 Task: Add Green Label titled Label0021 to Card Card0021 in Board Board0021 in Workspace Development in Trello
Action: Mouse moved to (445, 502)
Screenshot: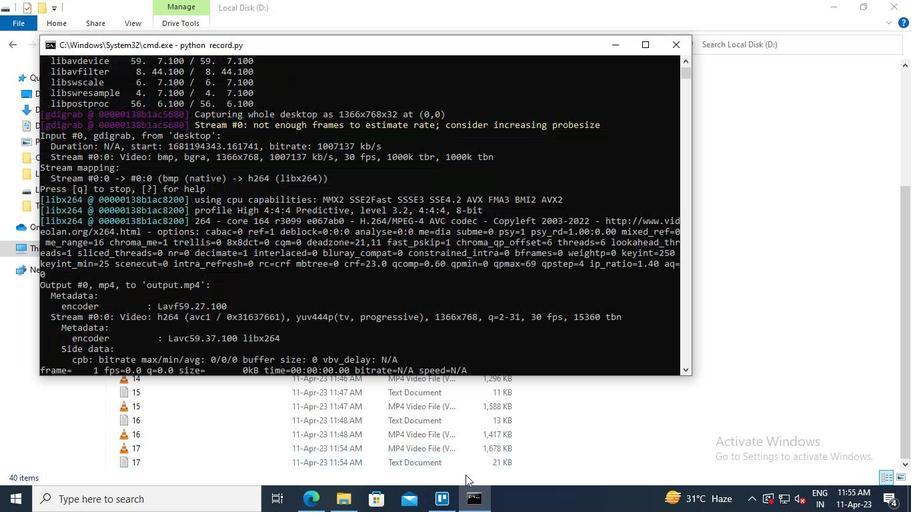 
Action: Mouse pressed left at (445, 502)
Screenshot: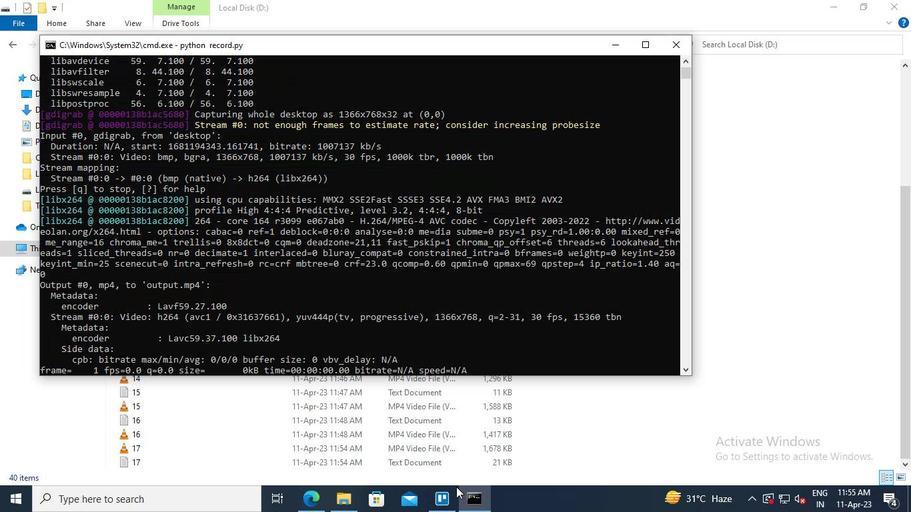 
Action: Mouse moved to (218, 138)
Screenshot: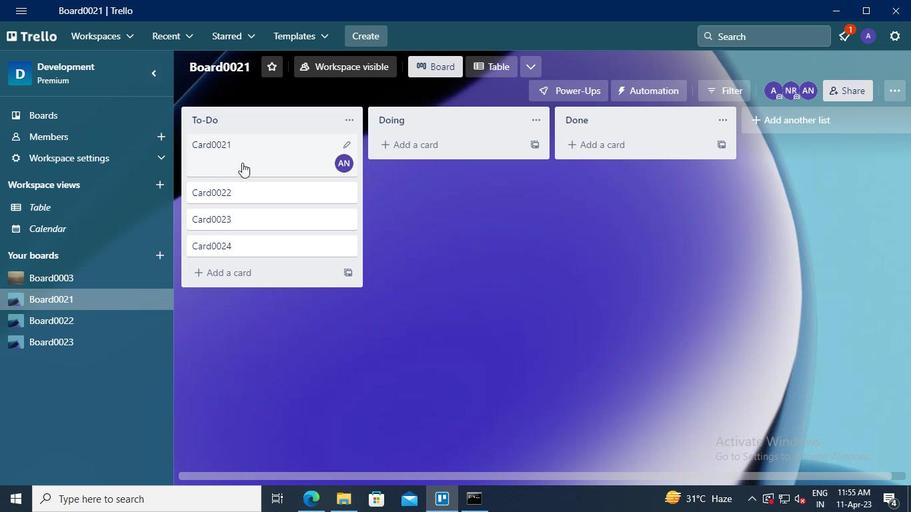 
Action: Mouse pressed left at (218, 138)
Screenshot: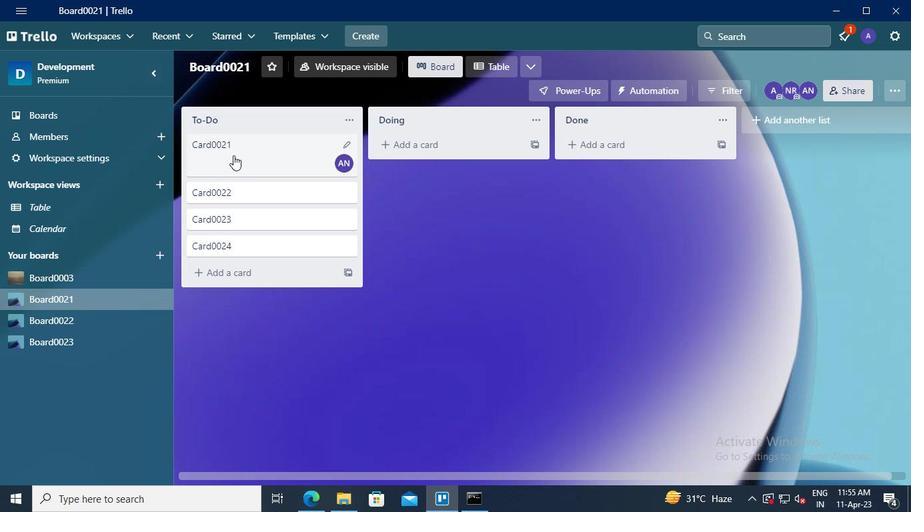 
Action: Mouse moved to (618, 201)
Screenshot: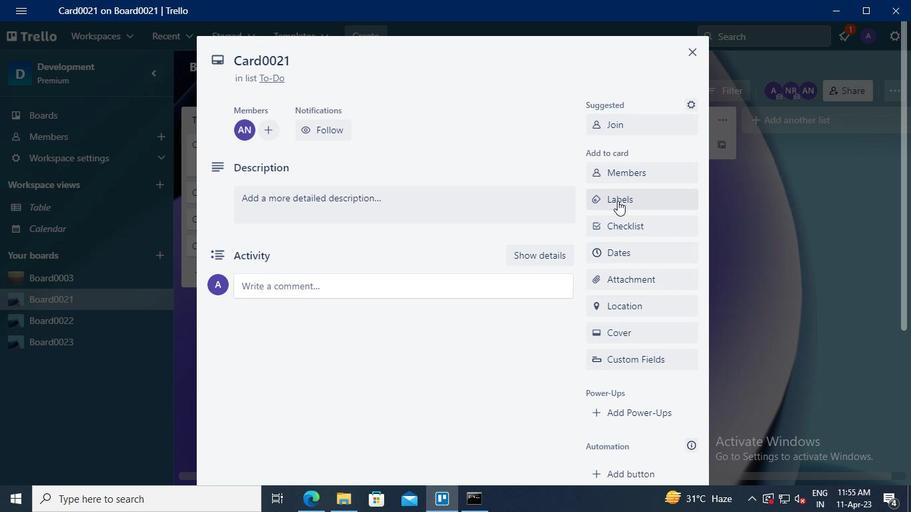 
Action: Mouse pressed left at (618, 201)
Screenshot: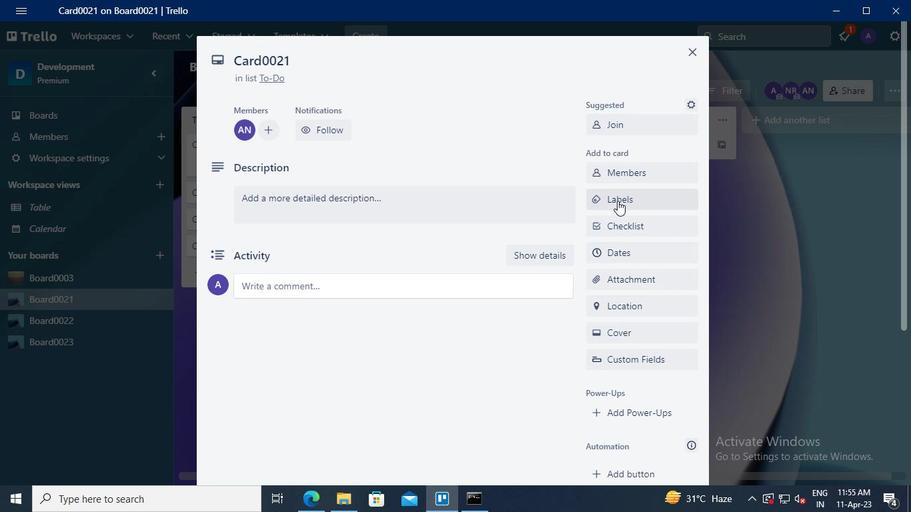 
Action: Mouse moved to (698, 300)
Screenshot: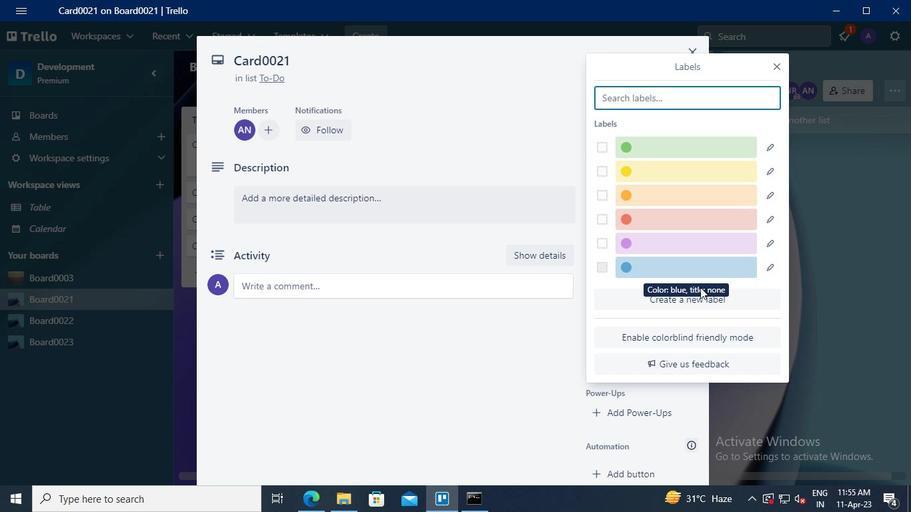 
Action: Mouse pressed left at (698, 300)
Screenshot: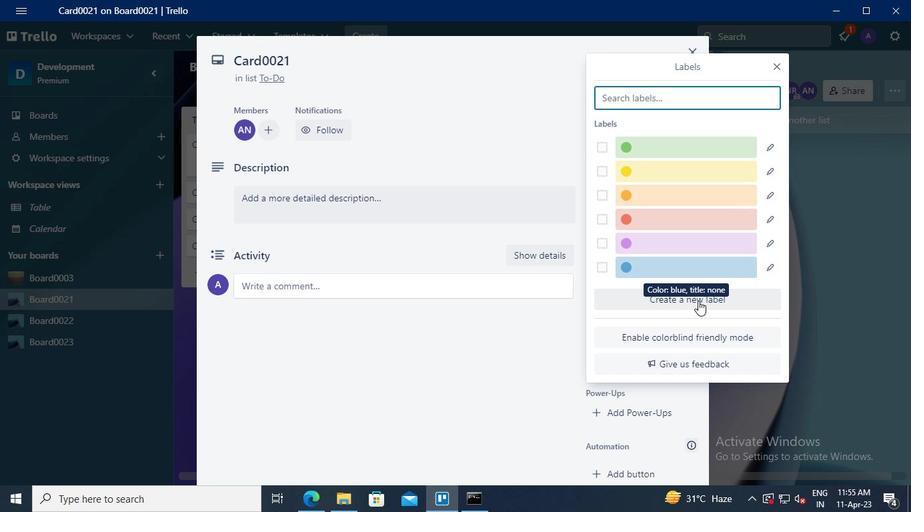 
Action: Mouse moved to (650, 192)
Screenshot: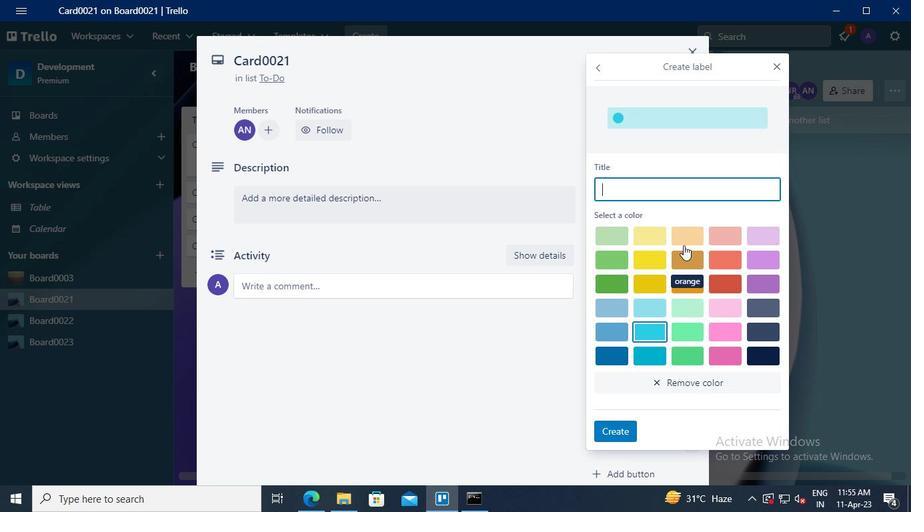 
Action: Mouse pressed left at (650, 192)
Screenshot: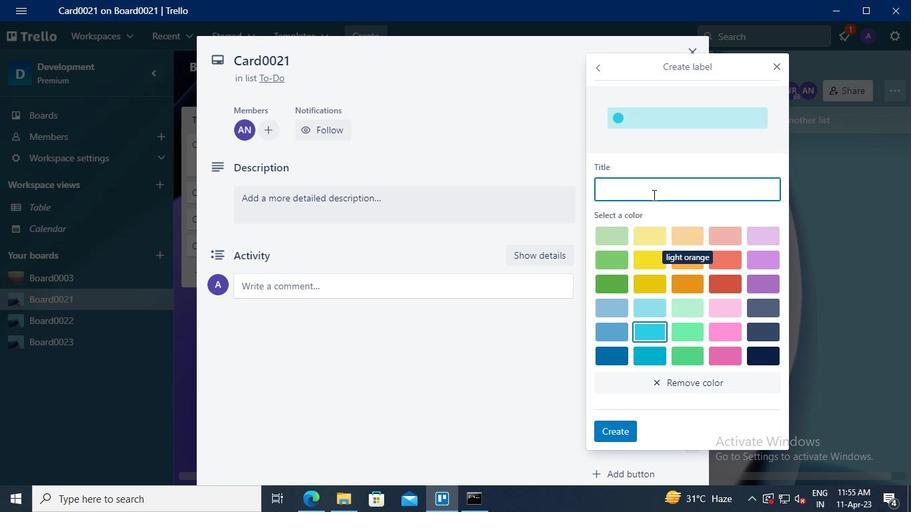 
Action: Keyboard Key.shift
Screenshot: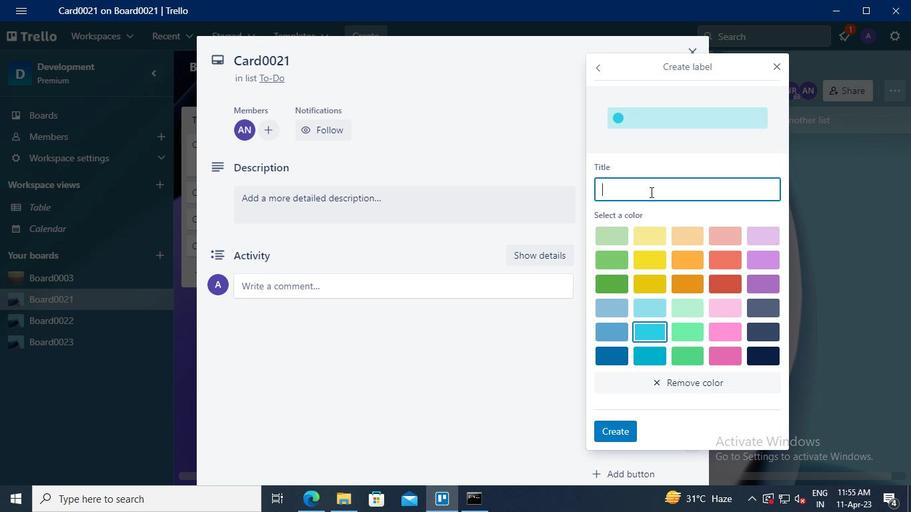 
Action: Keyboard L
Screenshot: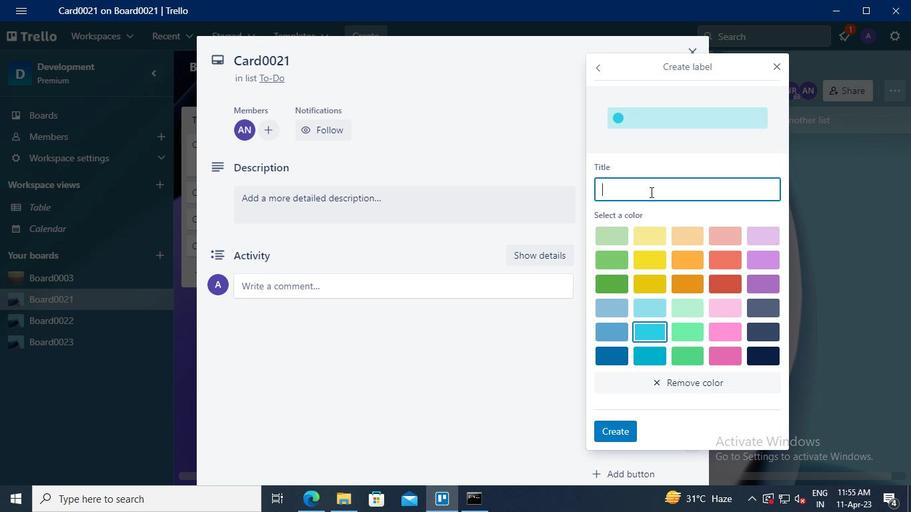 
Action: Keyboard a
Screenshot: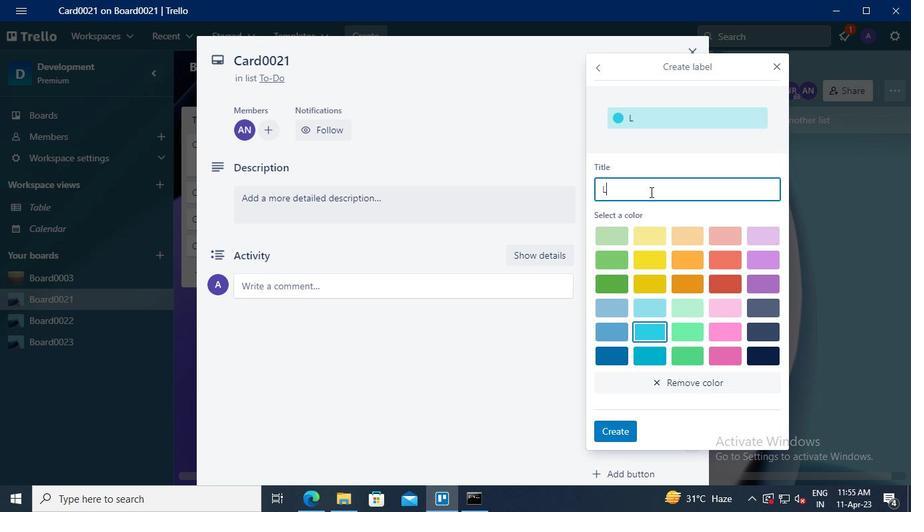 
Action: Keyboard b
Screenshot: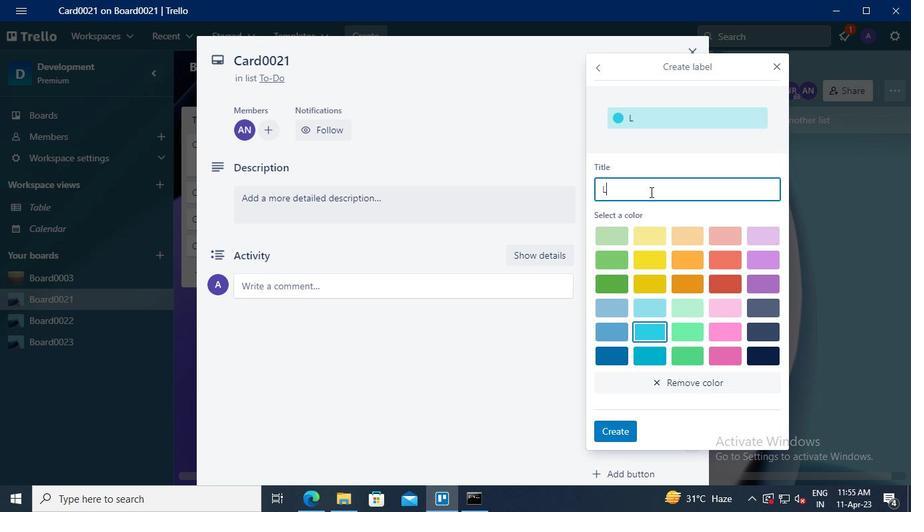
Action: Keyboard e
Screenshot: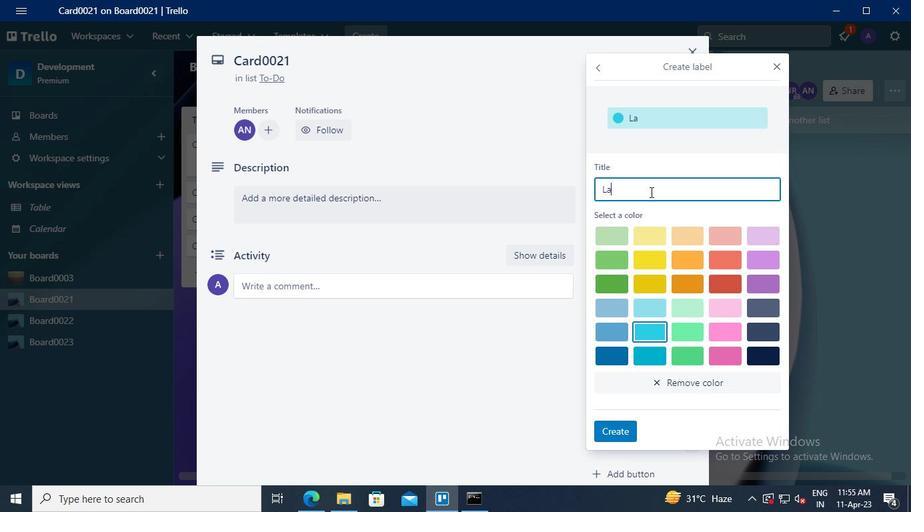 
Action: Keyboard l
Screenshot: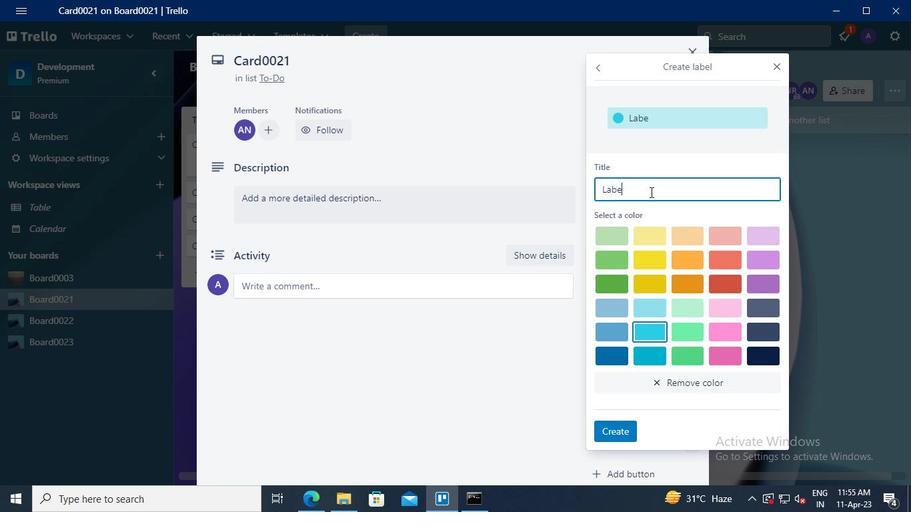 
Action: Keyboard <96>
Screenshot: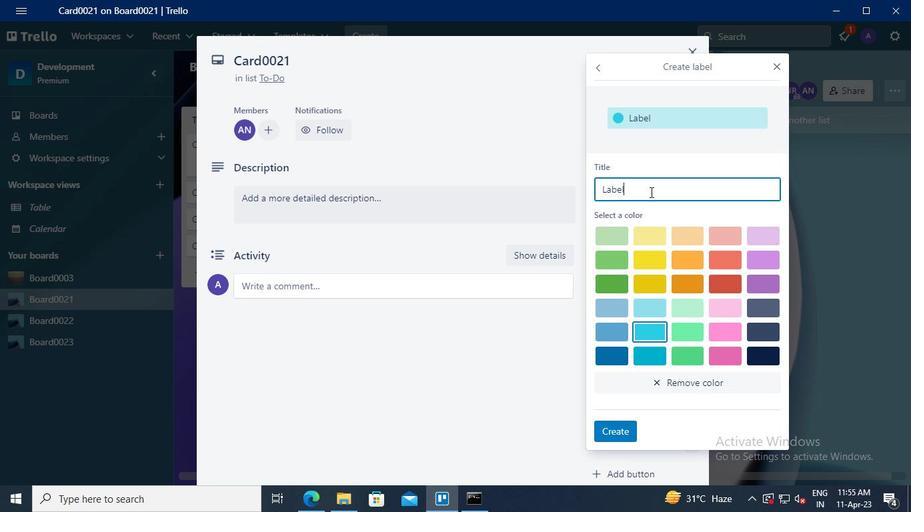 
Action: Keyboard <96>
Screenshot: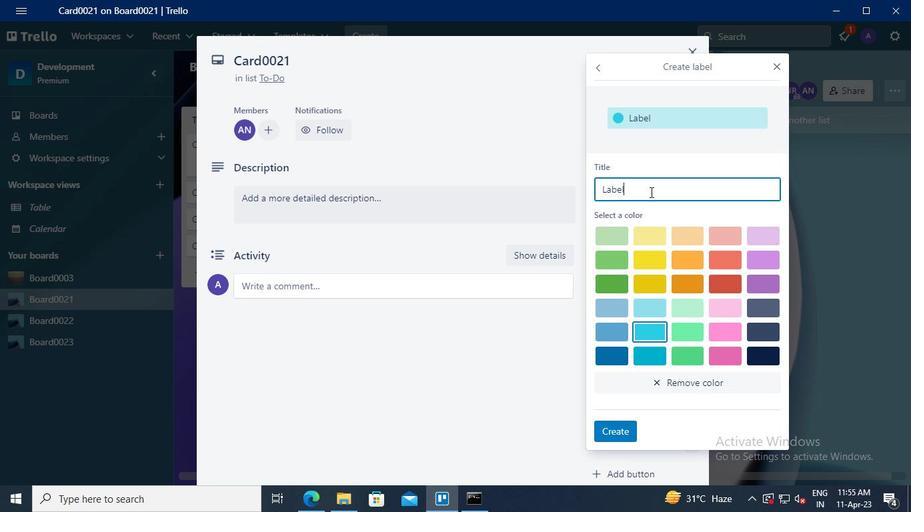 
Action: Keyboard <98>
Screenshot: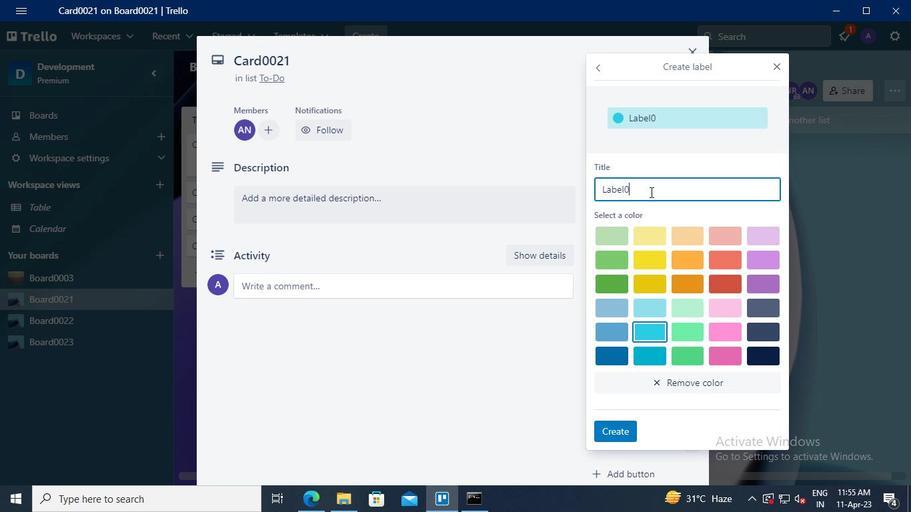 
Action: Keyboard <97>
Screenshot: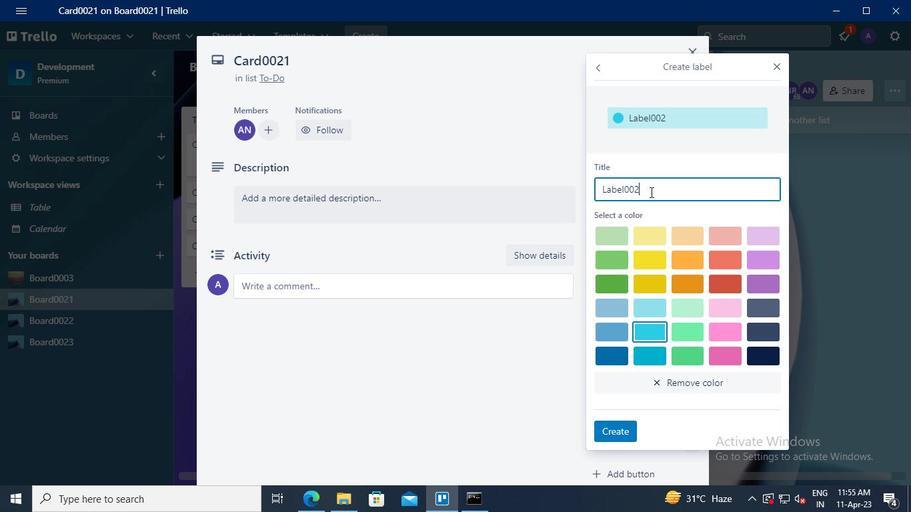 
Action: Mouse moved to (606, 263)
Screenshot: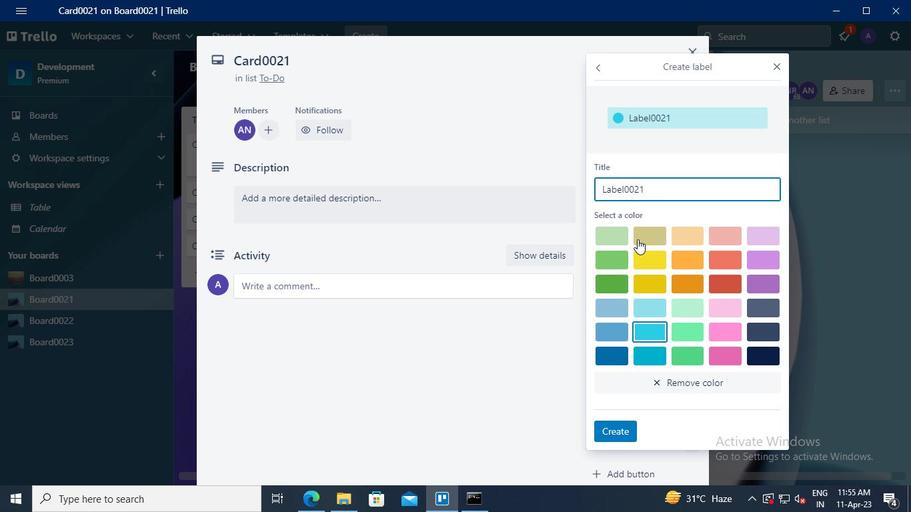 
Action: Mouse pressed left at (606, 263)
Screenshot: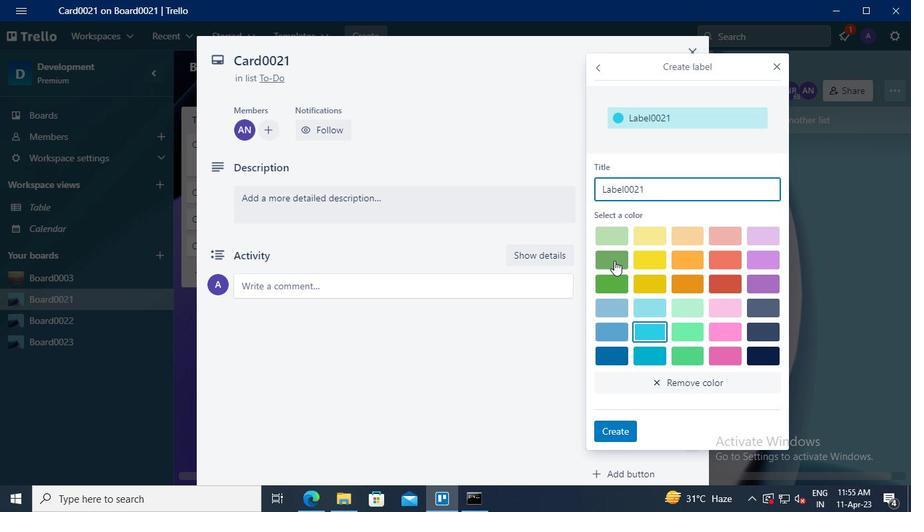 
Action: Mouse moved to (621, 429)
Screenshot: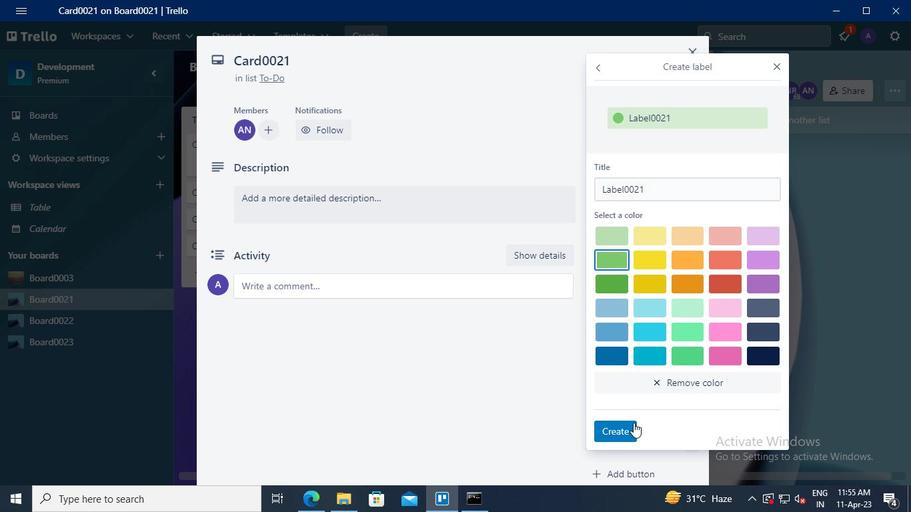 
Action: Mouse pressed left at (621, 429)
Screenshot: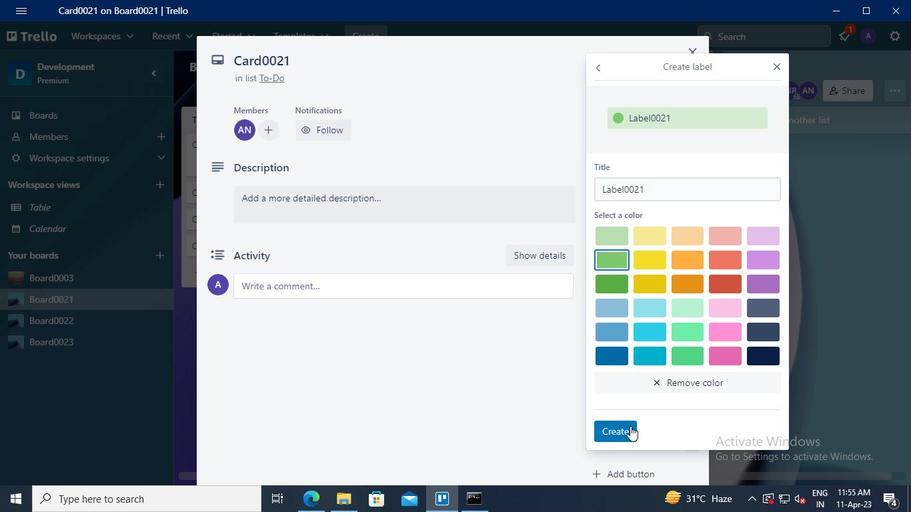 
Action: Mouse moved to (471, 502)
Screenshot: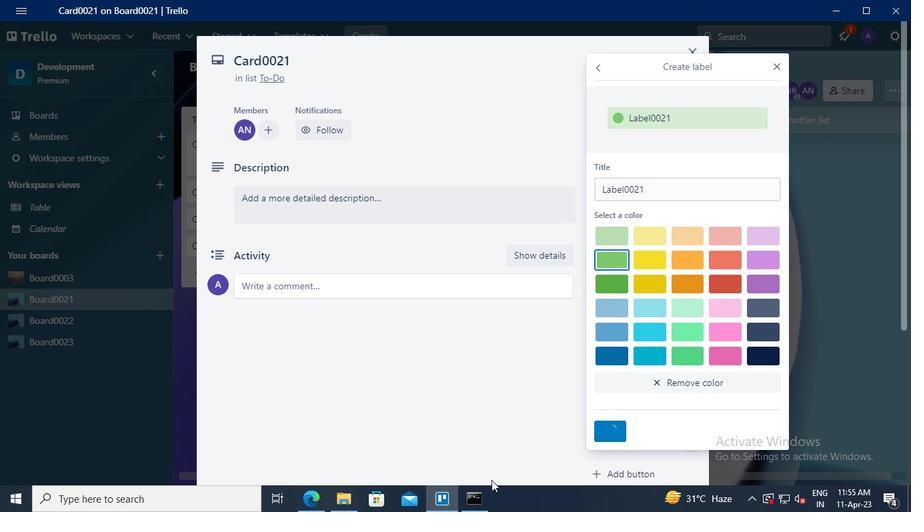 
Action: Mouse pressed left at (471, 502)
Screenshot: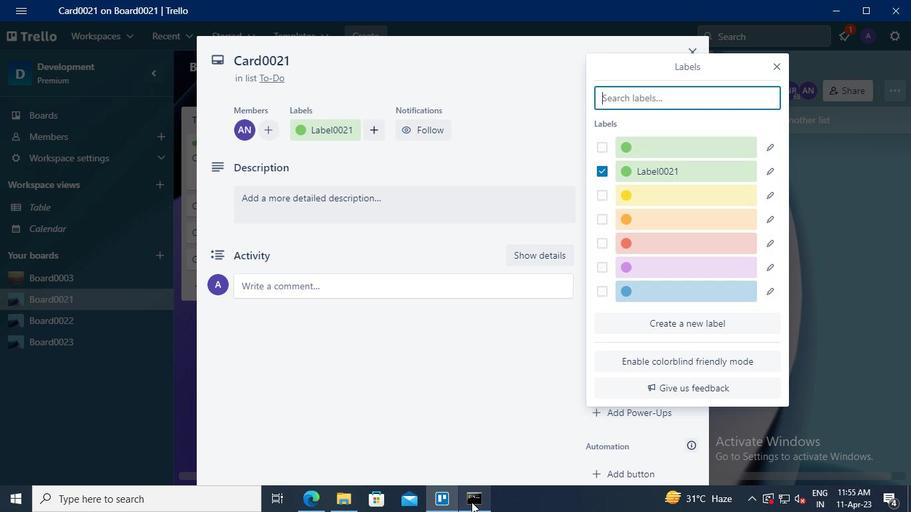 
Action: Mouse moved to (665, 46)
Screenshot: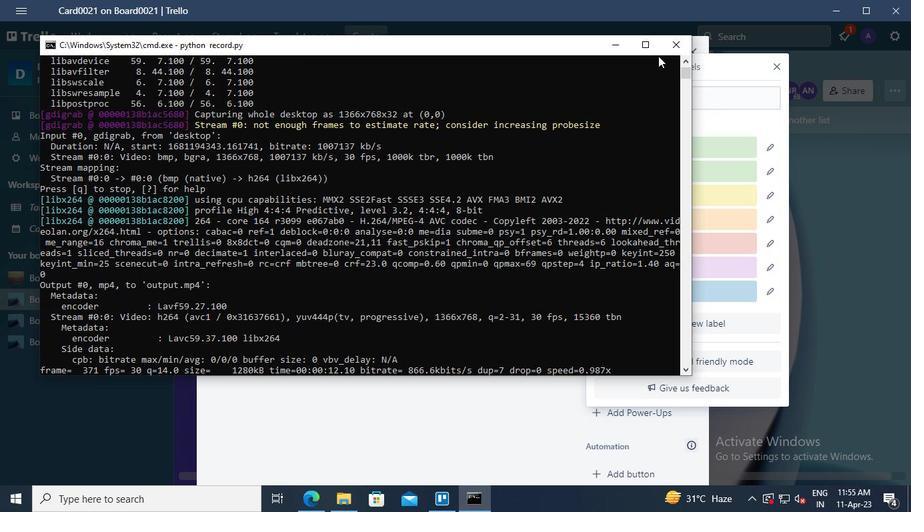 
Action: Mouse pressed left at (665, 46)
Screenshot: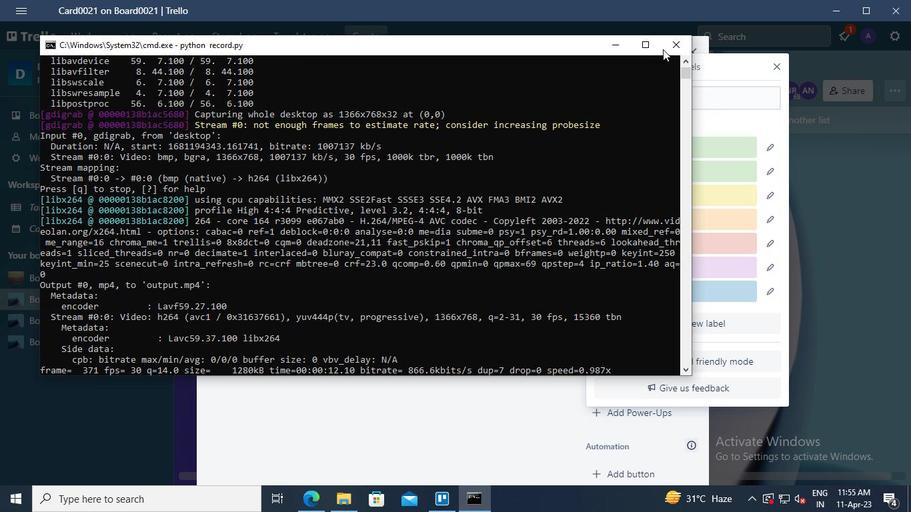 
